 Task: Create New Vendor with Vendor Name: Reproductions, Inc., Billing Address Line1: 448 Thorne Road, Billing Address Line2: West Des Moines, Billing Address Line3: NY 10972
Action: Mouse moved to (152, 26)
Screenshot: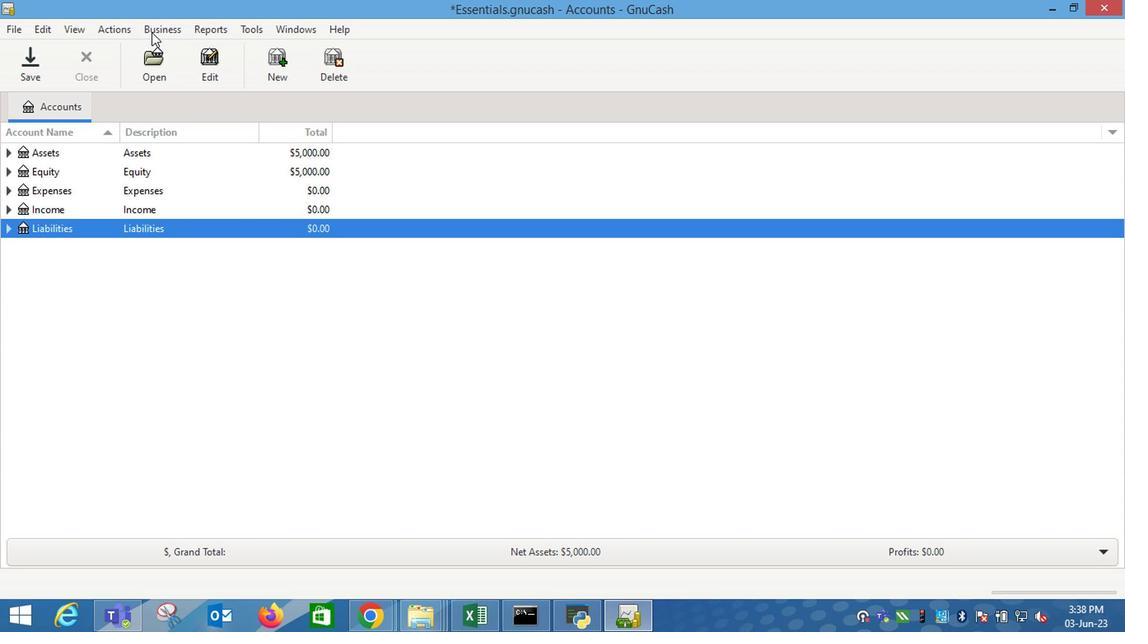 
Action: Mouse pressed left at (152, 26)
Screenshot: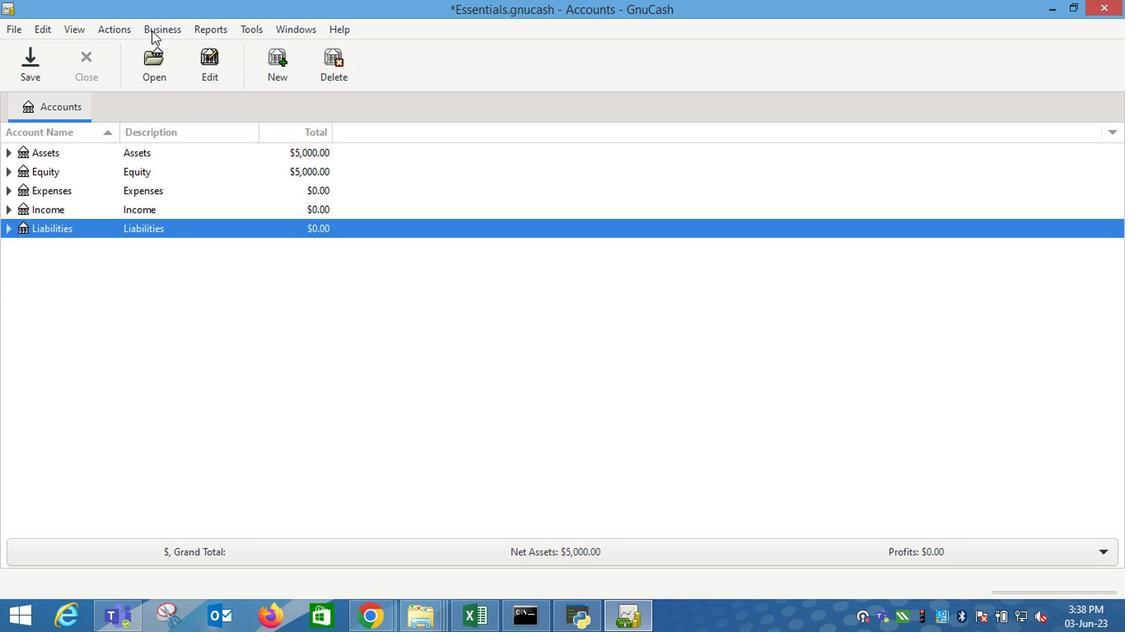 
Action: Mouse moved to (228, 70)
Screenshot: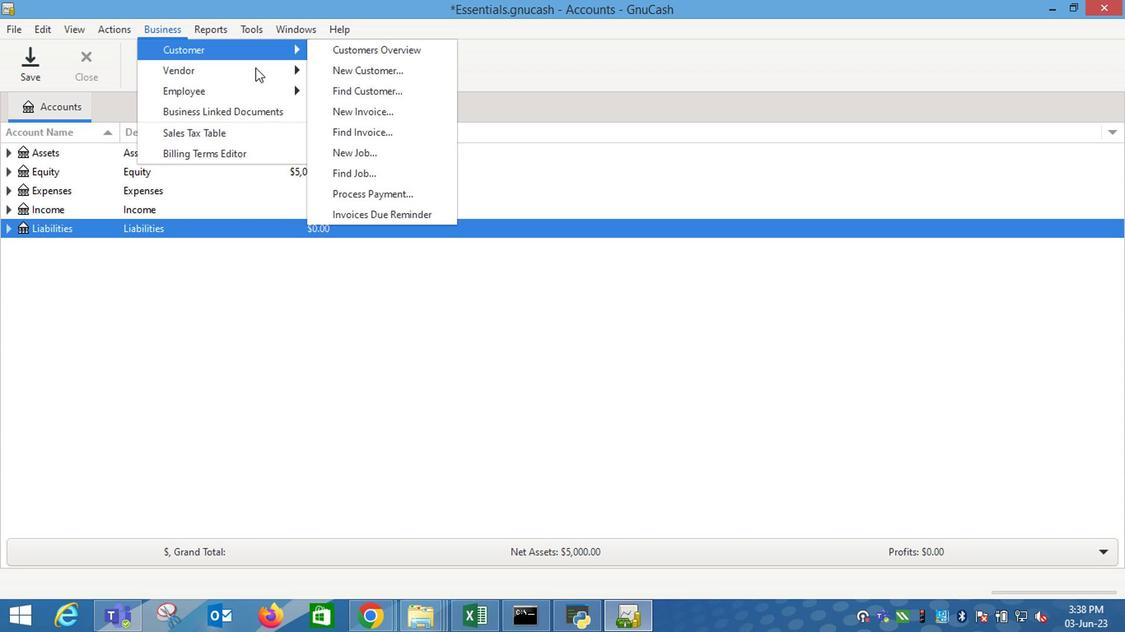
Action: Mouse pressed left at (228, 70)
Screenshot: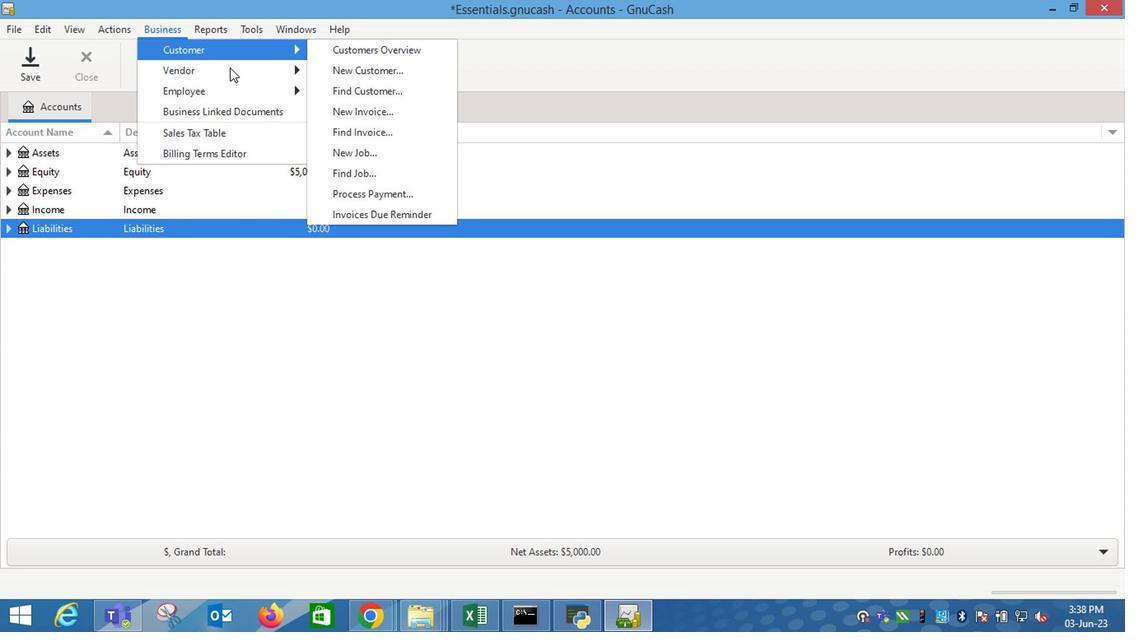 
Action: Mouse moved to (362, 94)
Screenshot: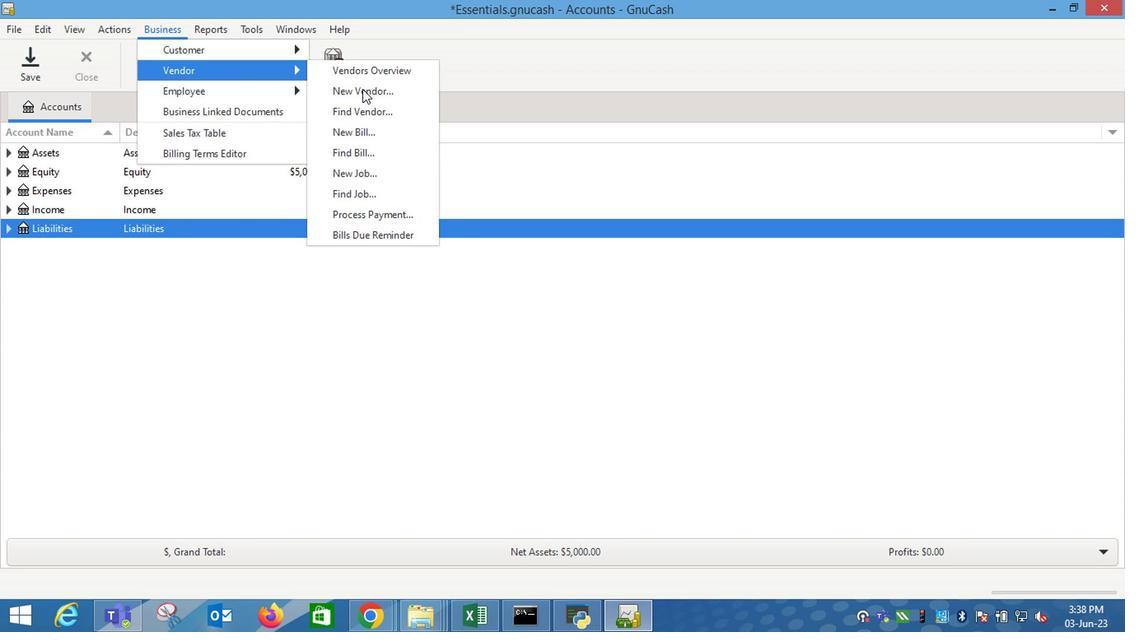 
Action: Mouse pressed left at (362, 94)
Screenshot: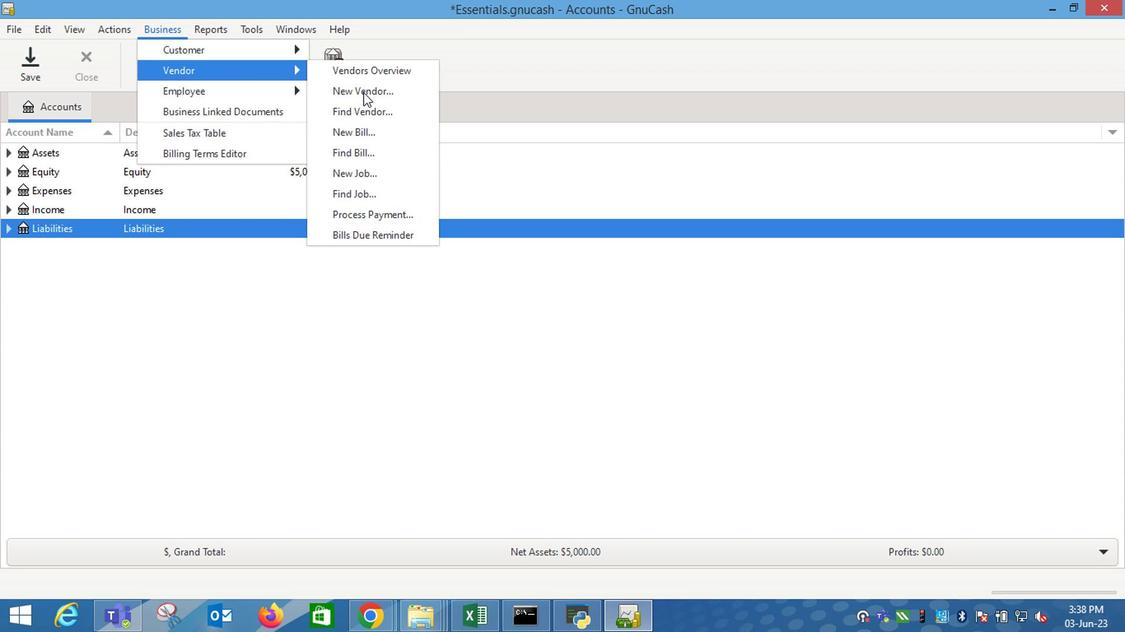 
Action: Mouse moved to (788, 212)
Screenshot: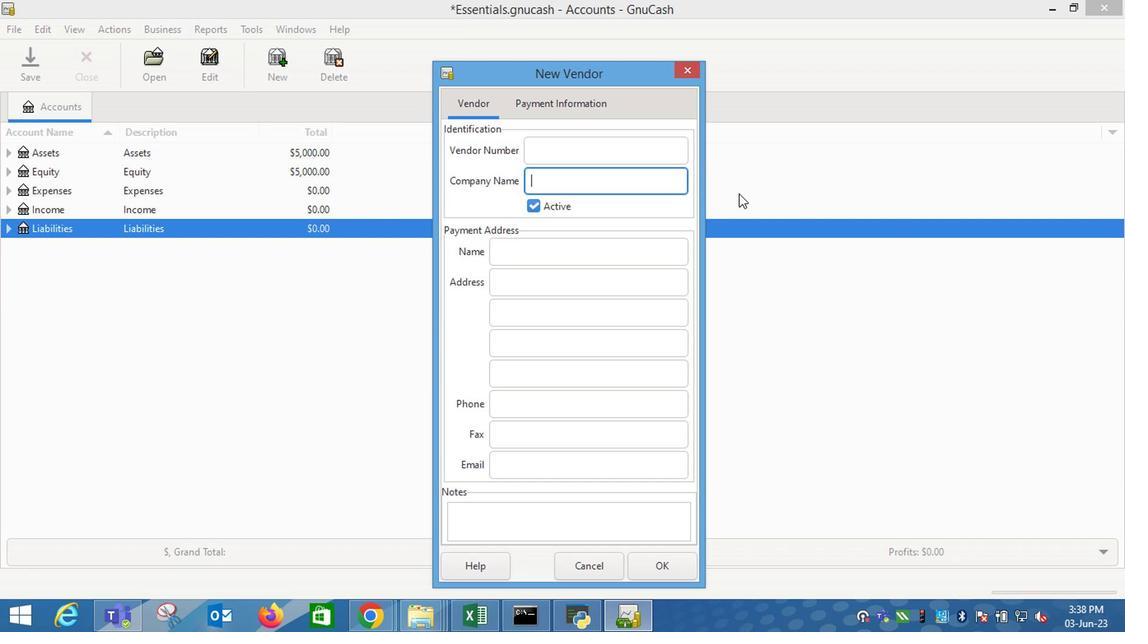 
Action: Key pressed <Key.shift_r>Reproductions,<Key.shift_r><Key.space><Key.shift_r>Inc.<Key.tab><Key.tab><Key.tab>448<Key.space><Key.shift_r>Throne<Key.space><Key.shift_r>Road<Key.tab><Key.shift_r>West<Key.space><Key.shift_r>Des<Key.space><Key.shift_r>Moines<Key.tab><Key.shift_r>NY<Key.space>10972
Screenshot: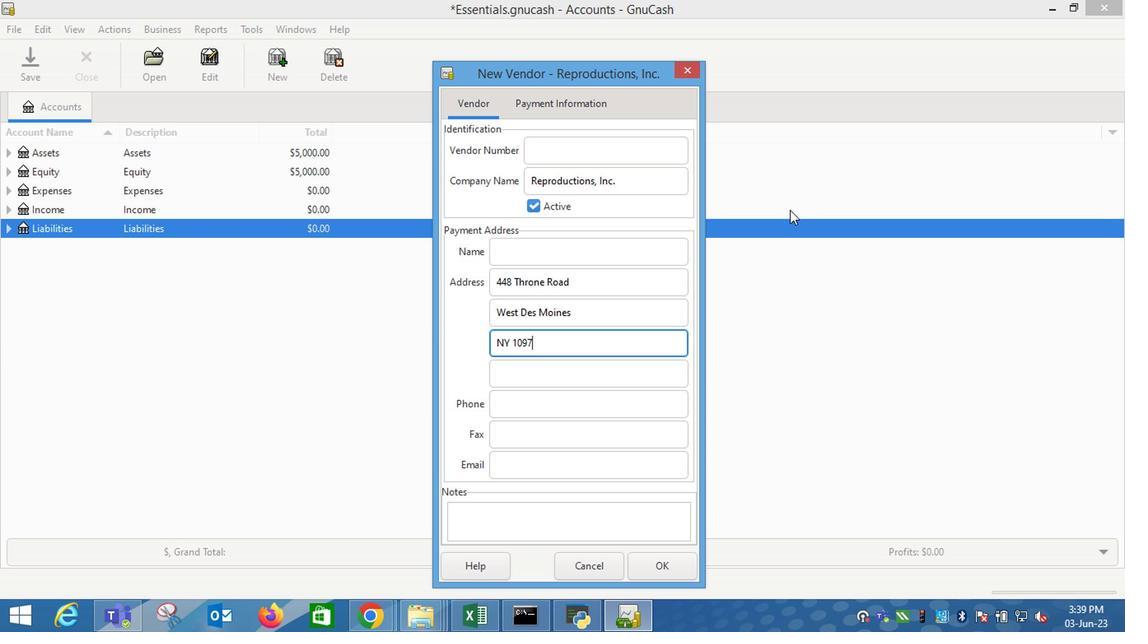 
Action: Mouse moved to (525, 100)
Screenshot: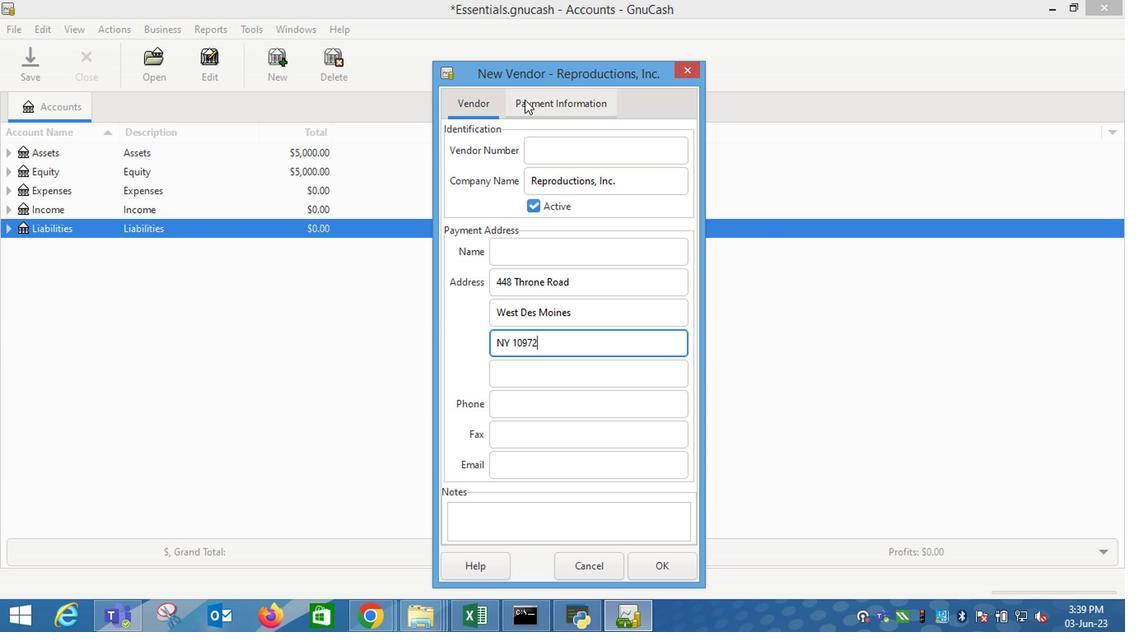 
Action: Mouse pressed left at (525, 100)
Screenshot: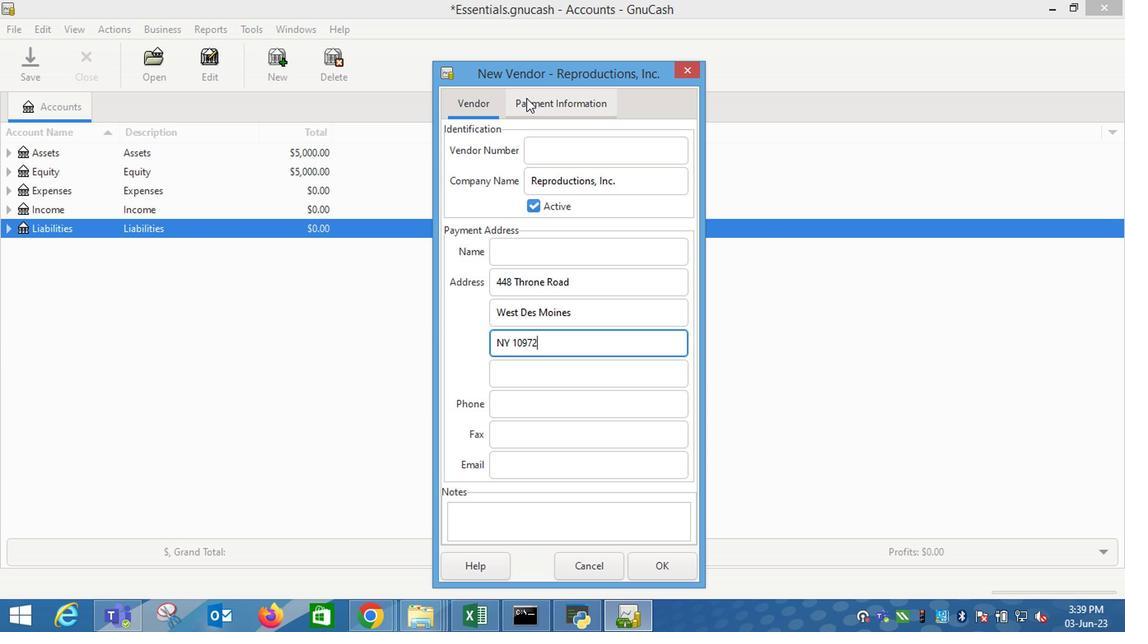 
Action: Mouse moved to (669, 572)
Screenshot: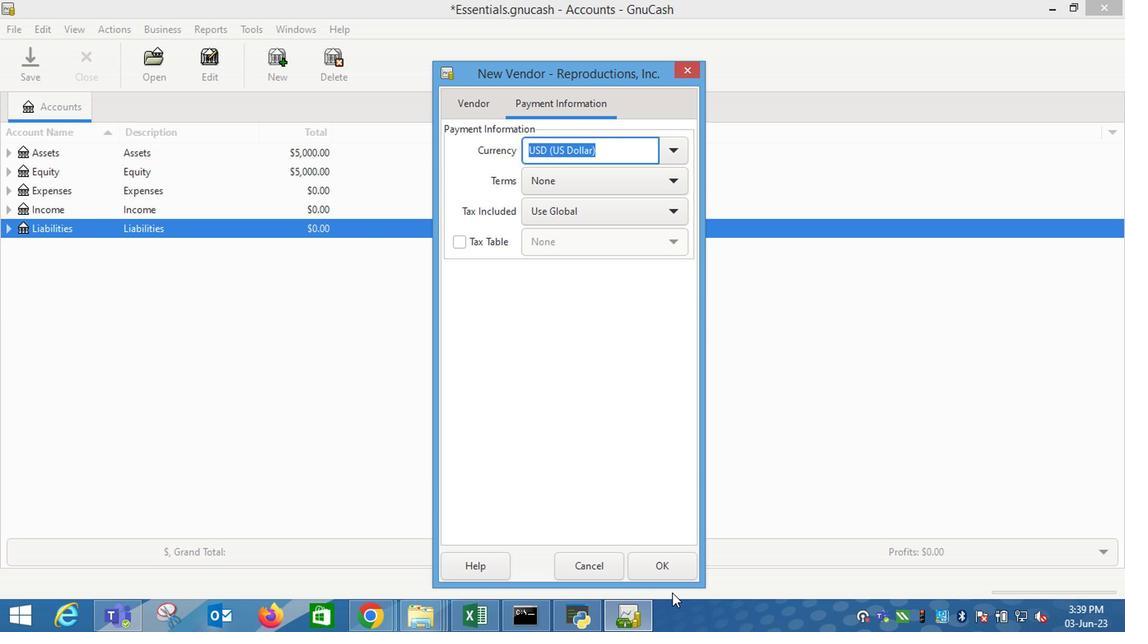 
Action: Mouse pressed left at (669, 572)
Screenshot: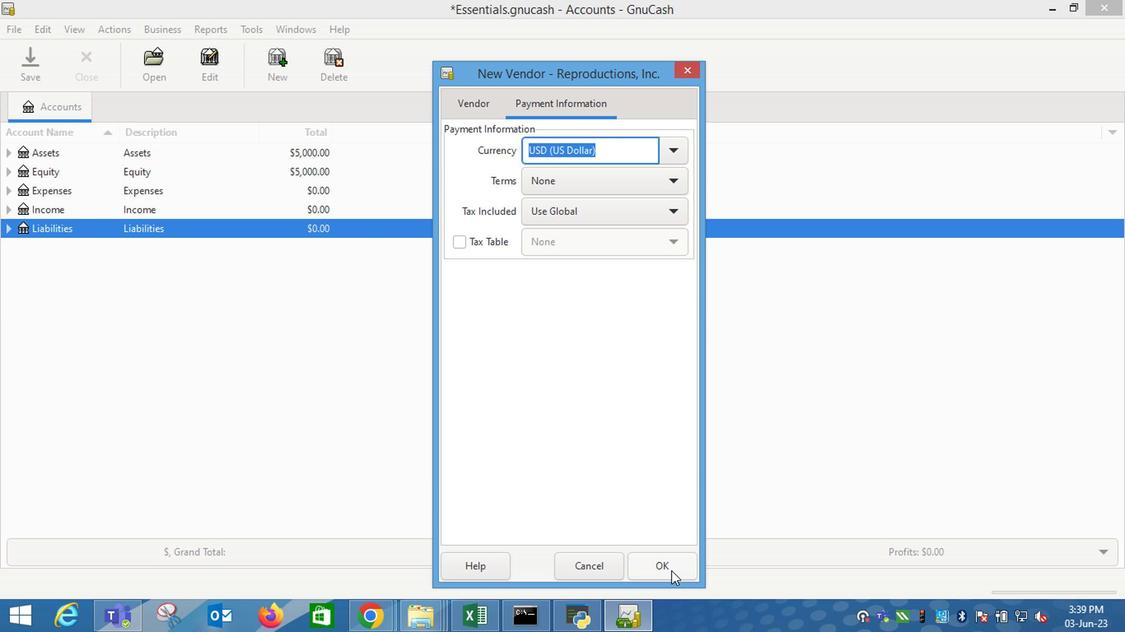 
